 Task: Set the libprojectM texture size to 1023.
Action: Mouse moved to (93, 13)
Screenshot: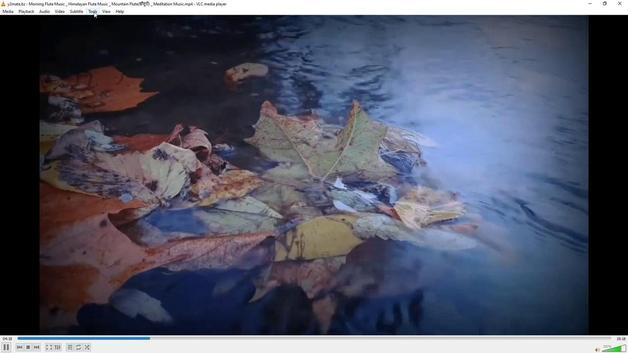 
Action: Mouse pressed left at (93, 13)
Screenshot: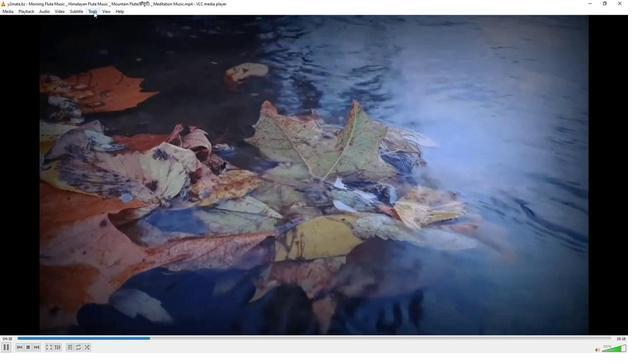 
Action: Mouse moved to (97, 89)
Screenshot: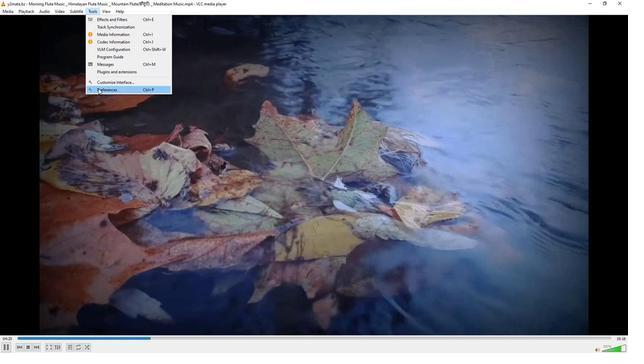 
Action: Mouse pressed left at (97, 89)
Screenshot: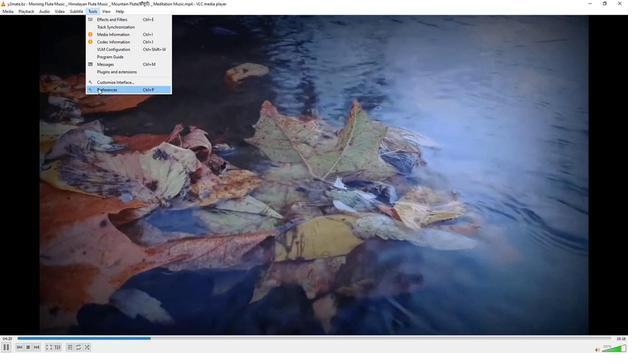 
Action: Mouse moved to (207, 288)
Screenshot: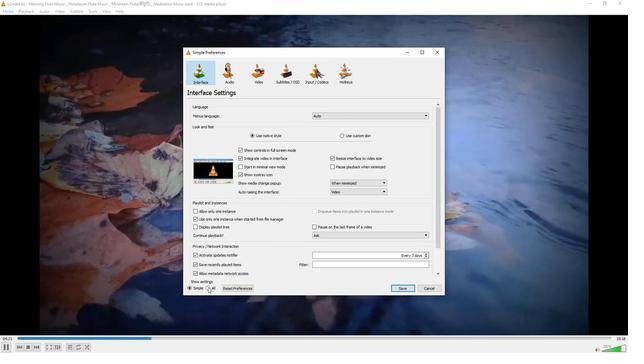 
Action: Mouse pressed left at (207, 288)
Screenshot: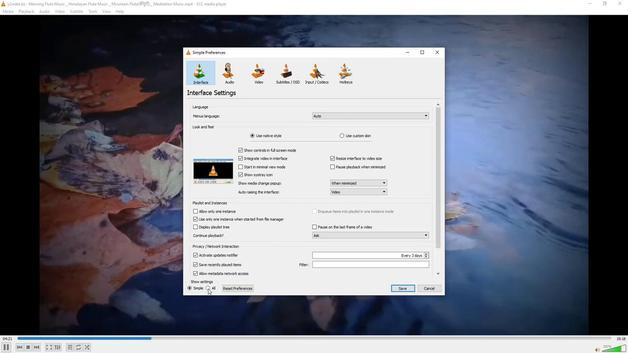 
Action: Mouse moved to (200, 160)
Screenshot: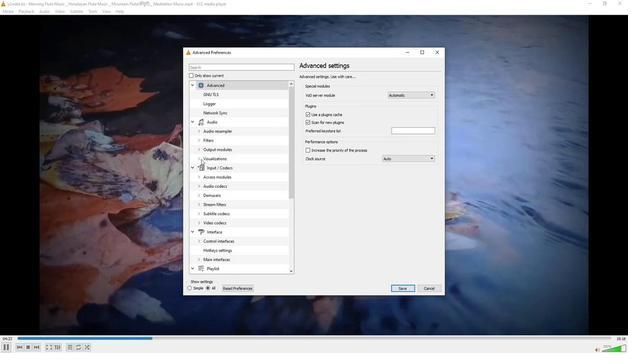 
Action: Mouse pressed left at (200, 160)
Screenshot: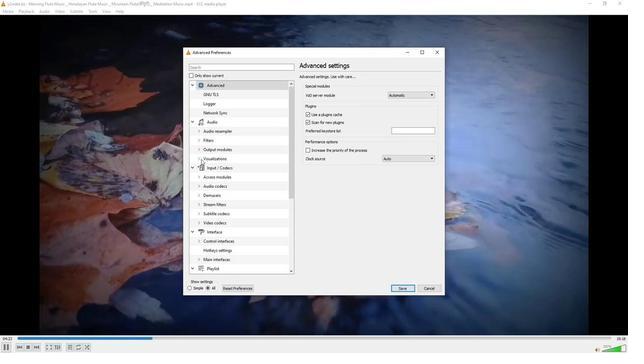 
Action: Mouse moved to (213, 187)
Screenshot: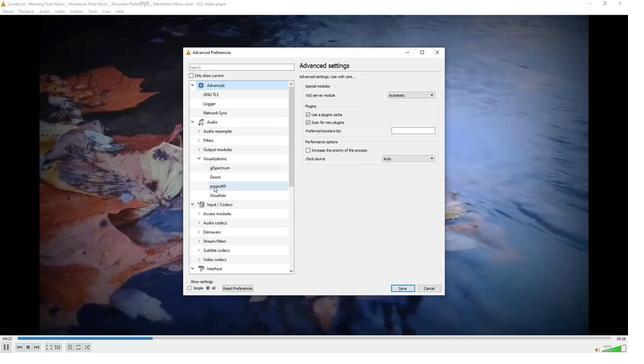 
Action: Mouse pressed left at (213, 187)
Screenshot: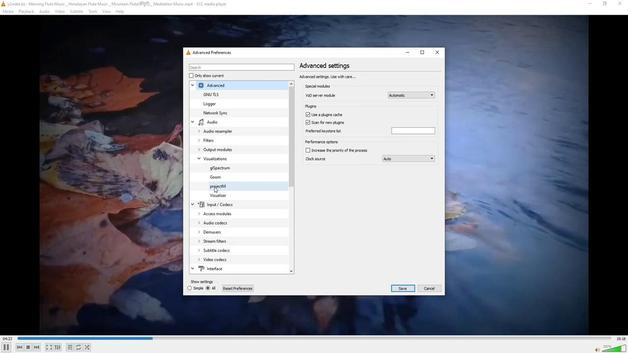
Action: Mouse moved to (435, 152)
Screenshot: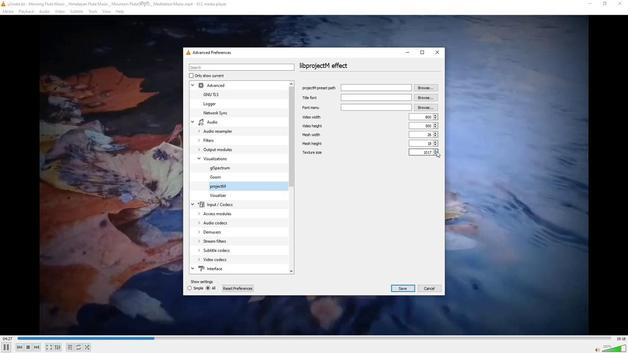 
Action: Mouse pressed left at (435, 152)
Screenshot: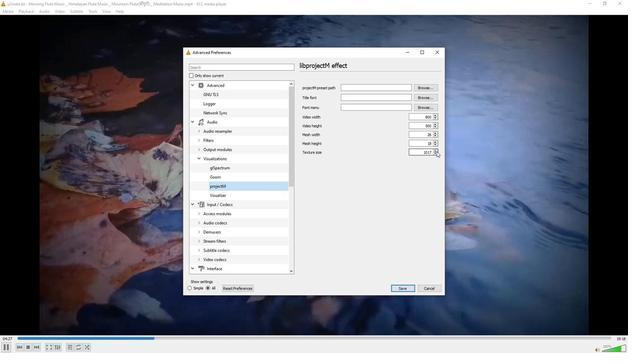 
Action: Mouse pressed left at (435, 152)
Screenshot: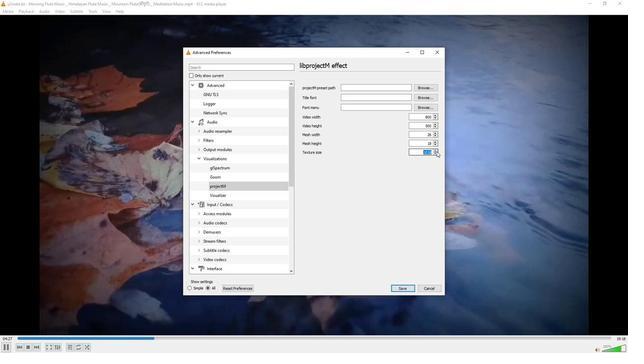 
Action: Mouse pressed left at (435, 152)
Screenshot: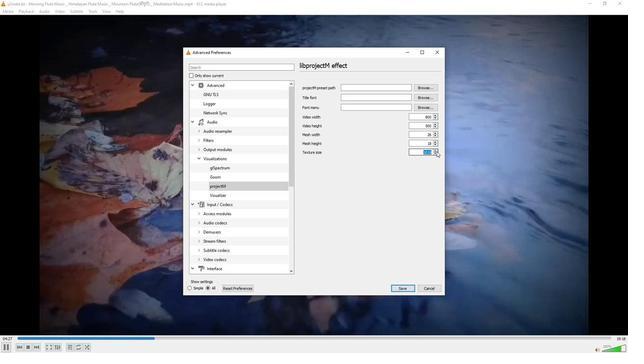 
Action: Mouse pressed left at (435, 152)
Screenshot: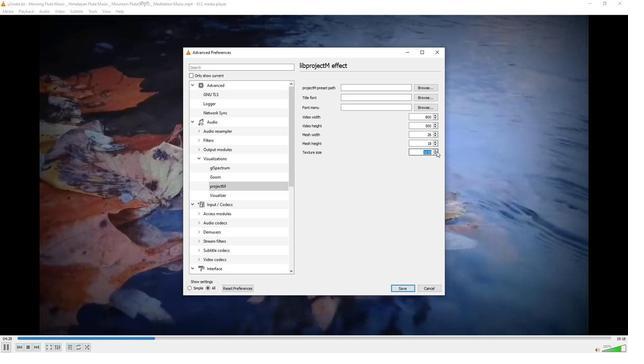 
Action: Mouse pressed left at (435, 152)
Screenshot: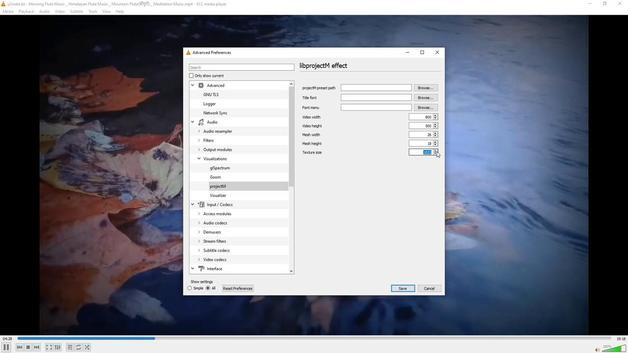 
Action: Mouse pressed left at (435, 152)
Screenshot: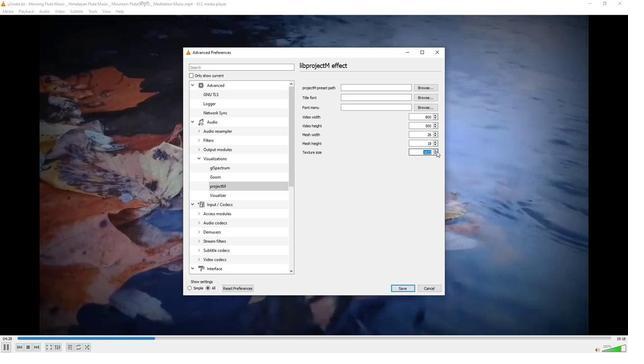 
Action: Mouse moved to (440, 154)
Screenshot: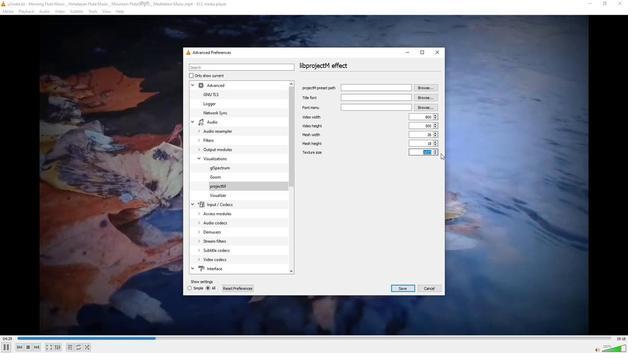 
Action: Mouse pressed left at (440, 154)
Screenshot: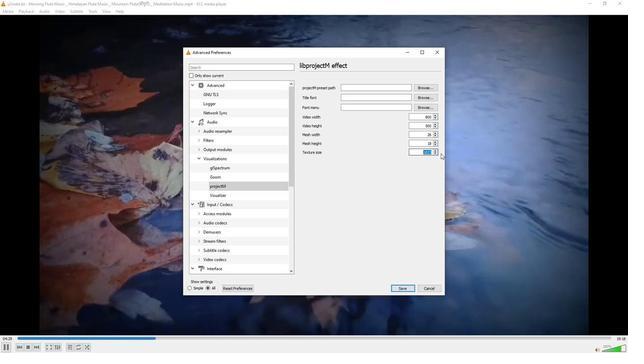 
Action: Mouse moved to (440, 154)
Screenshot: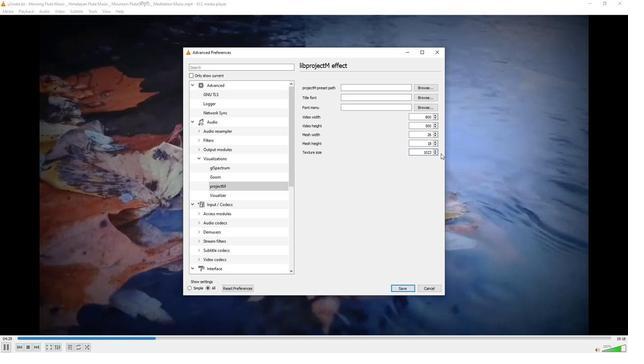 
